 Task: Type the formula "a= r - Rf - ß(Rm - Rf)" after the text "formula:-".
Action: Mouse moved to (134, 72)
Screenshot: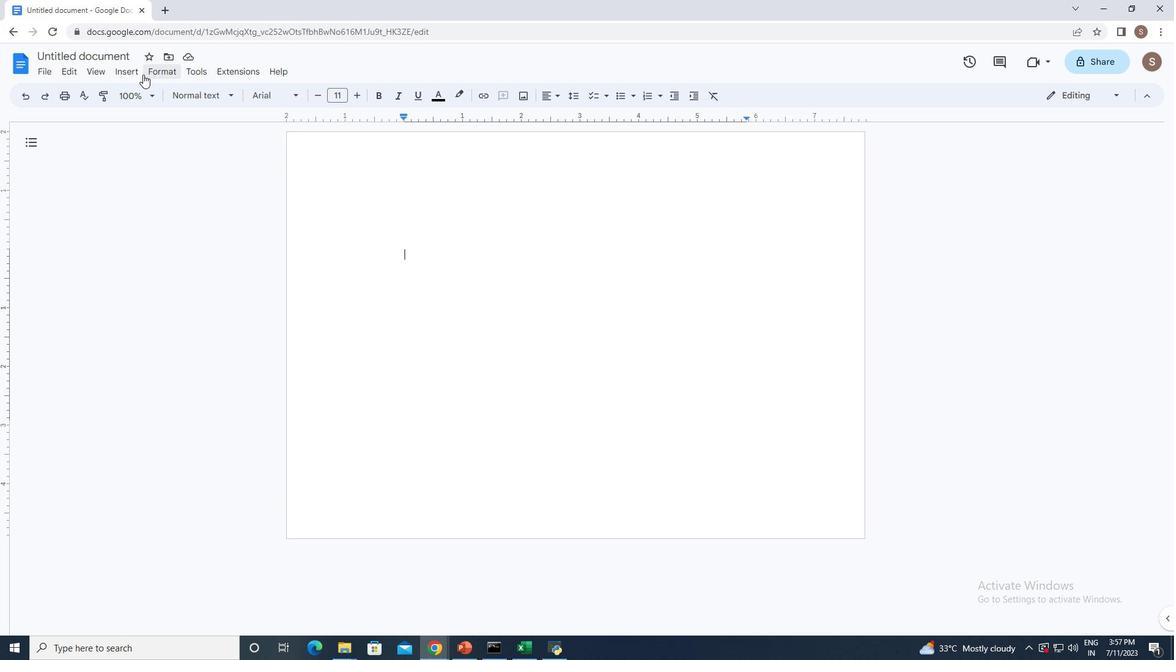 
Action: Mouse pressed left at (134, 72)
Screenshot: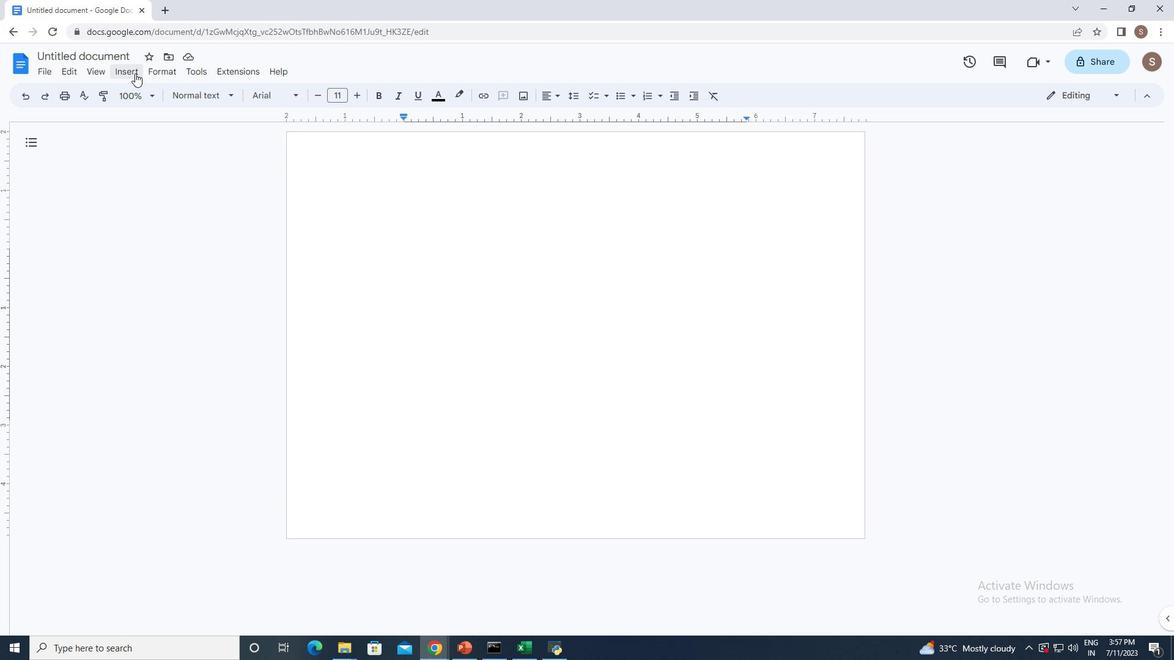 
Action: Mouse moved to (170, 324)
Screenshot: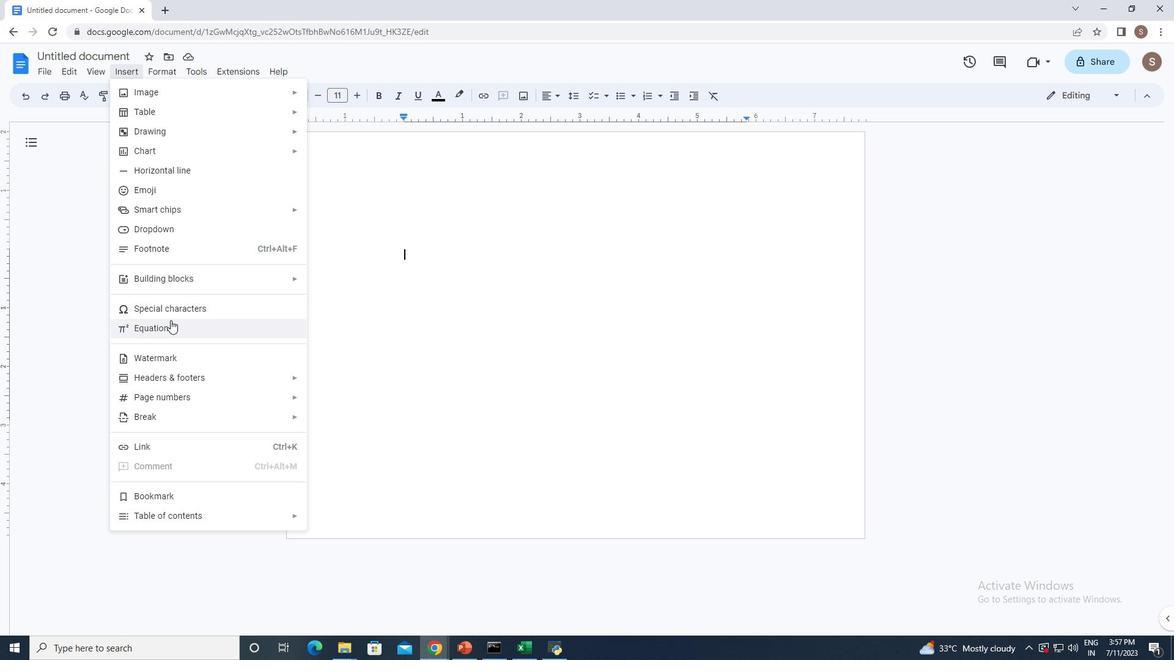 
Action: Mouse pressed left at (170, 324)
Screenshot: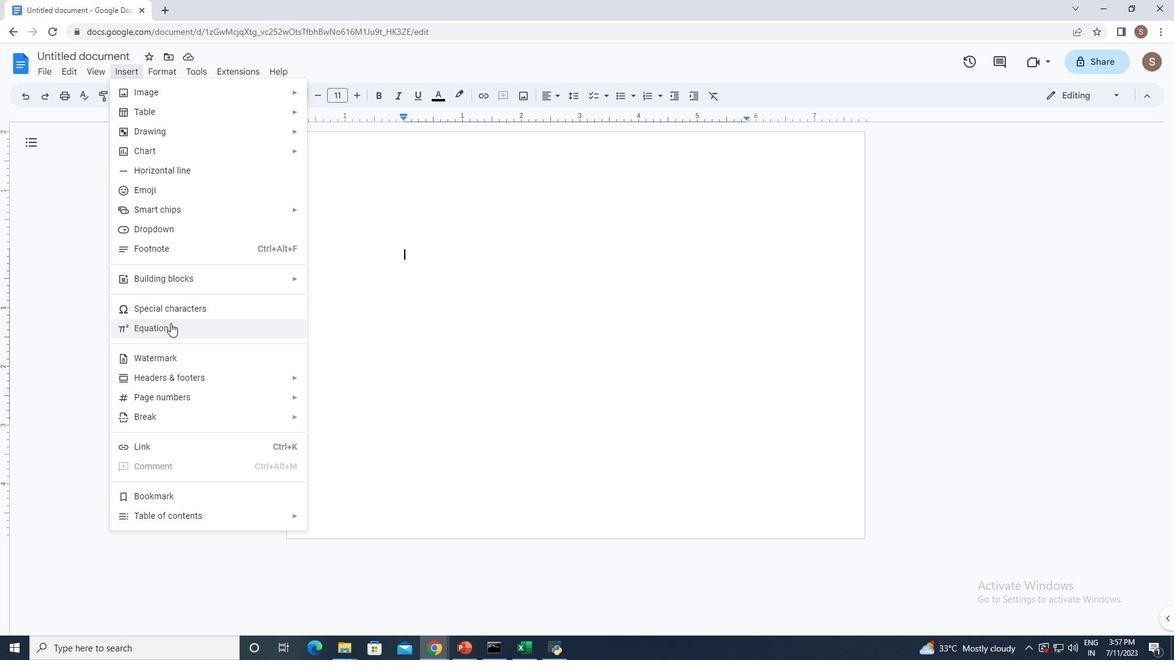 
Action: Key pressed a=r-<Key.shift>Rf-
Screenshot: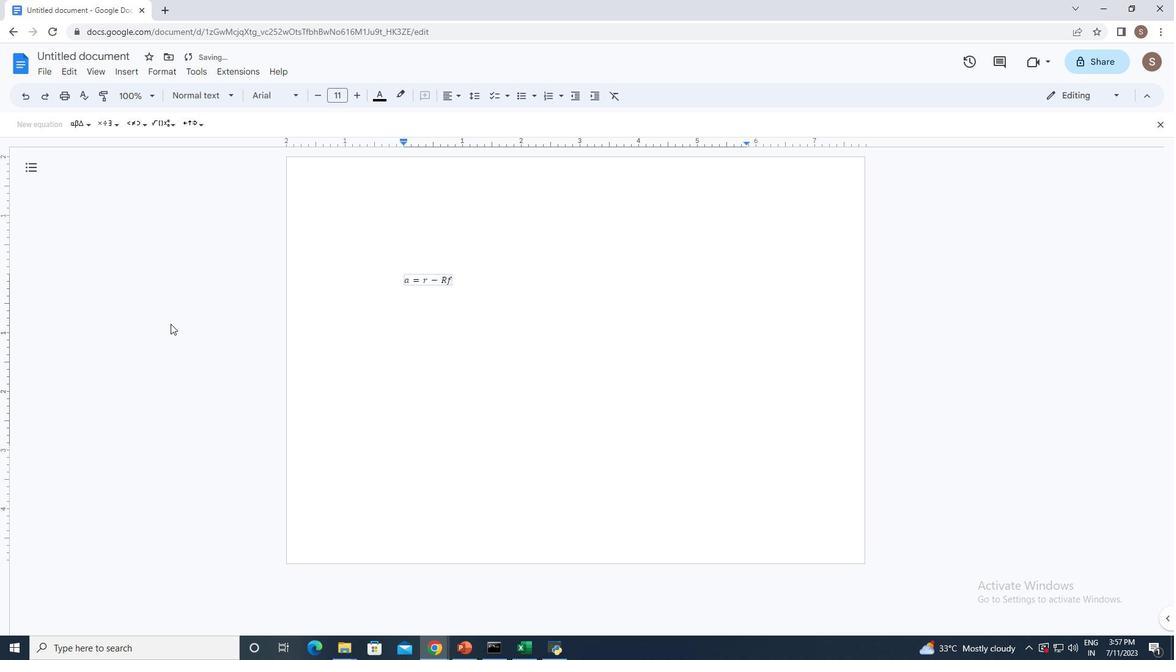 
Action: Mouse moved to (93, 120)
Screenshot: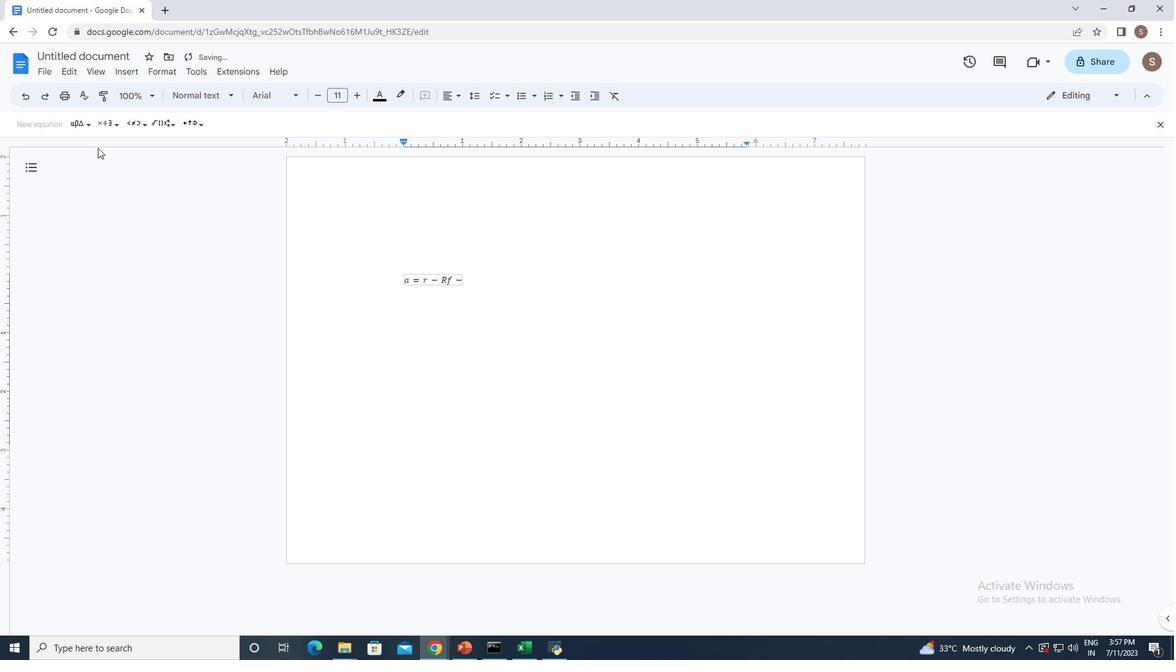 
Action: Mouse pressed left at (93, 120)
Screenshot: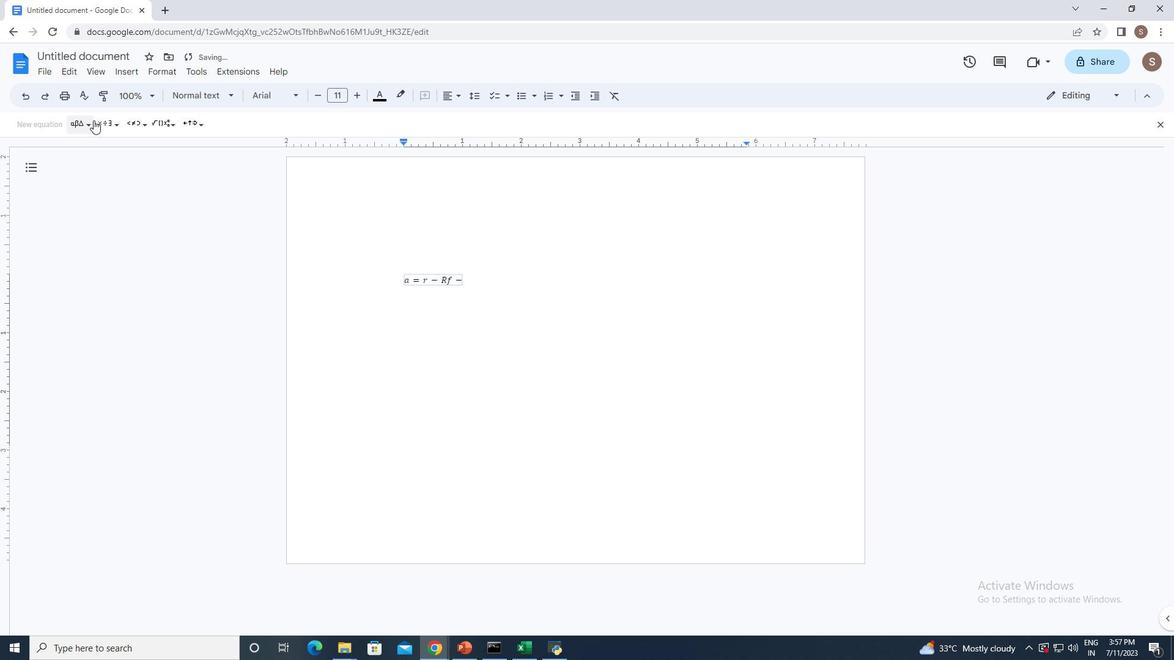 
Action: Mouse moved to (89, 144)
Screenshot: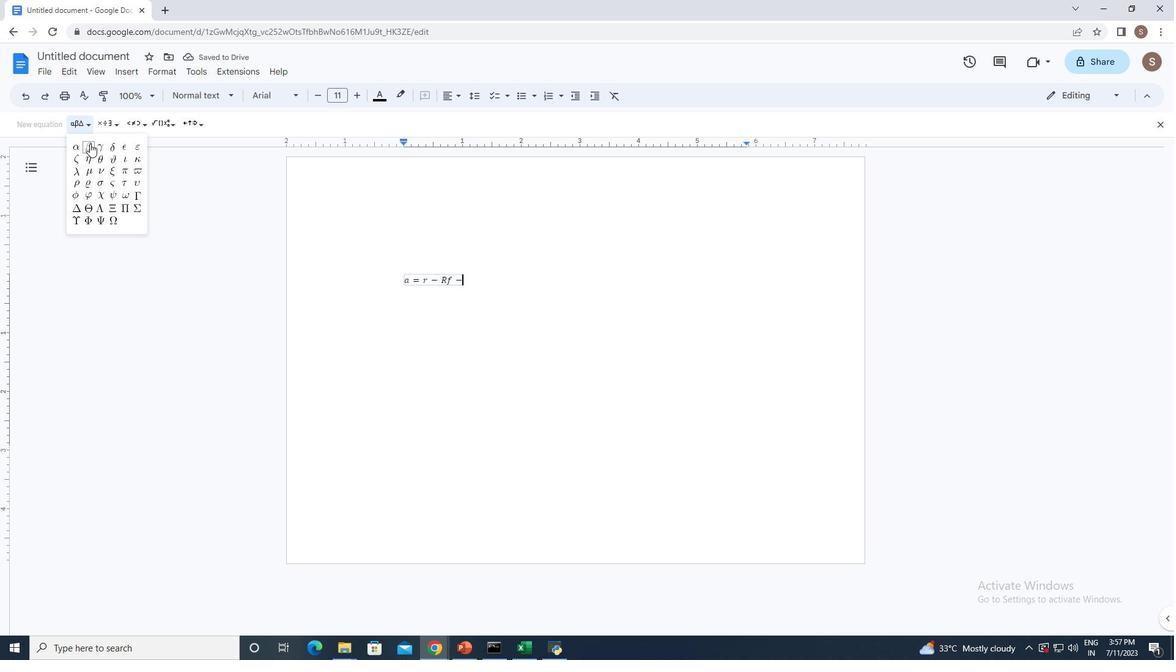 
Action: Mouse pressed left at (89, 144)
Screenshot: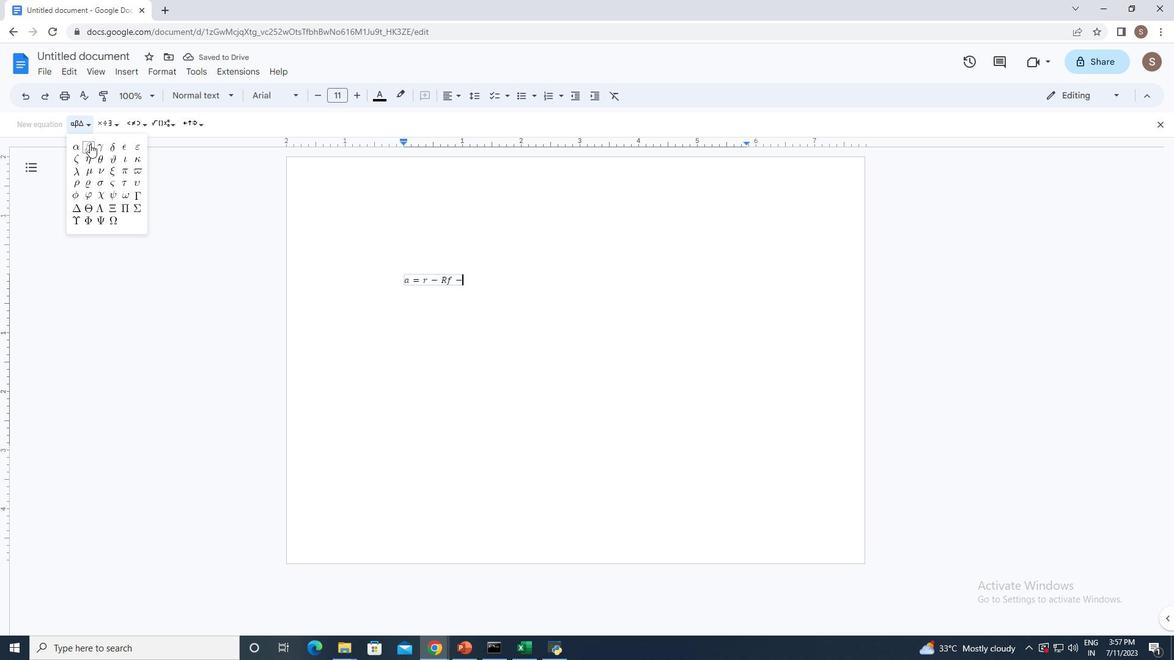 
Action: Mouse moved to (427, 305)
Screenshot: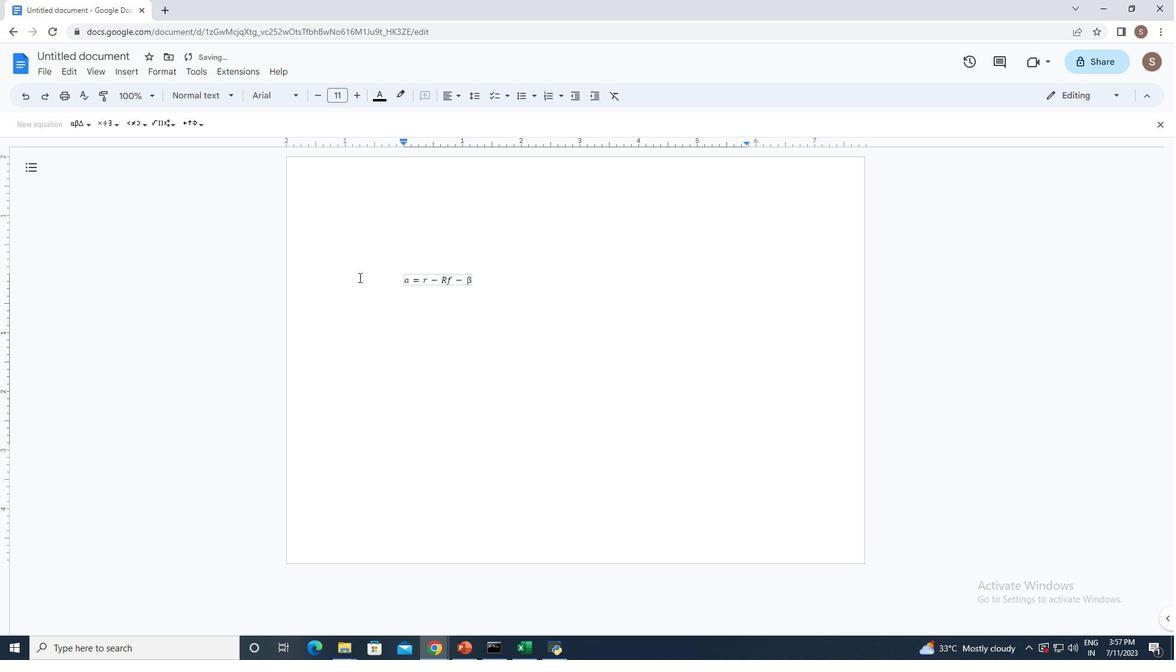 
Action: Key pressed <Key.shift_r>(<Key.shift>Rm-<Key.shift>Rf<Key.shift_r>)
Screenshot: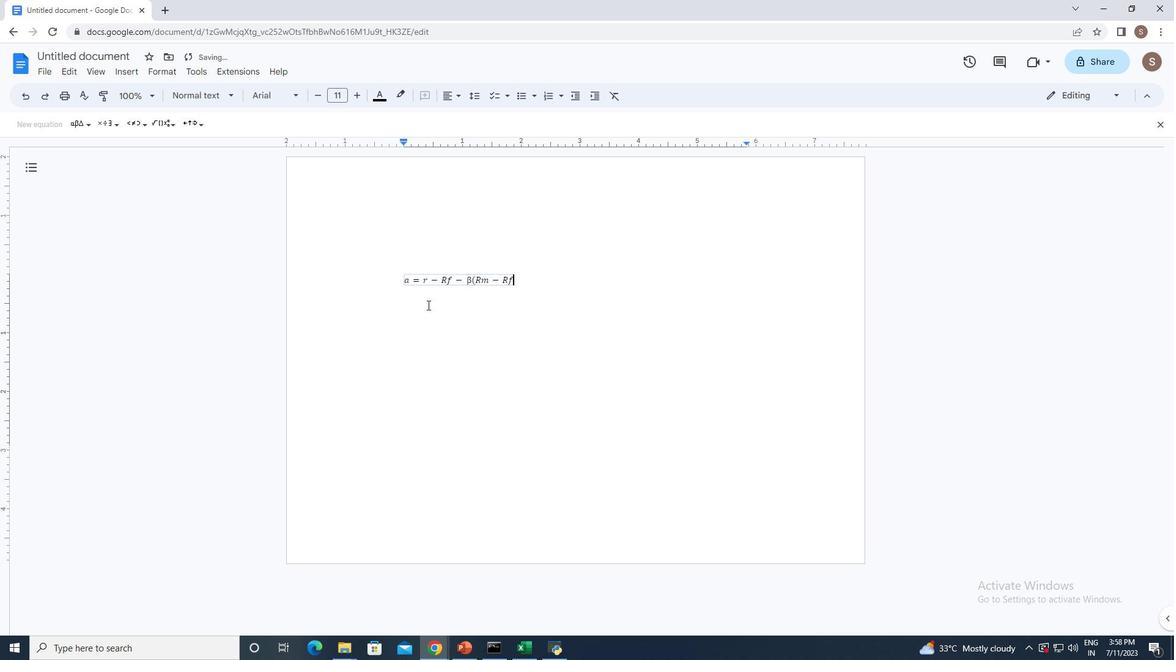 
Action: Mouse moved to (462, 332)
Screenshot: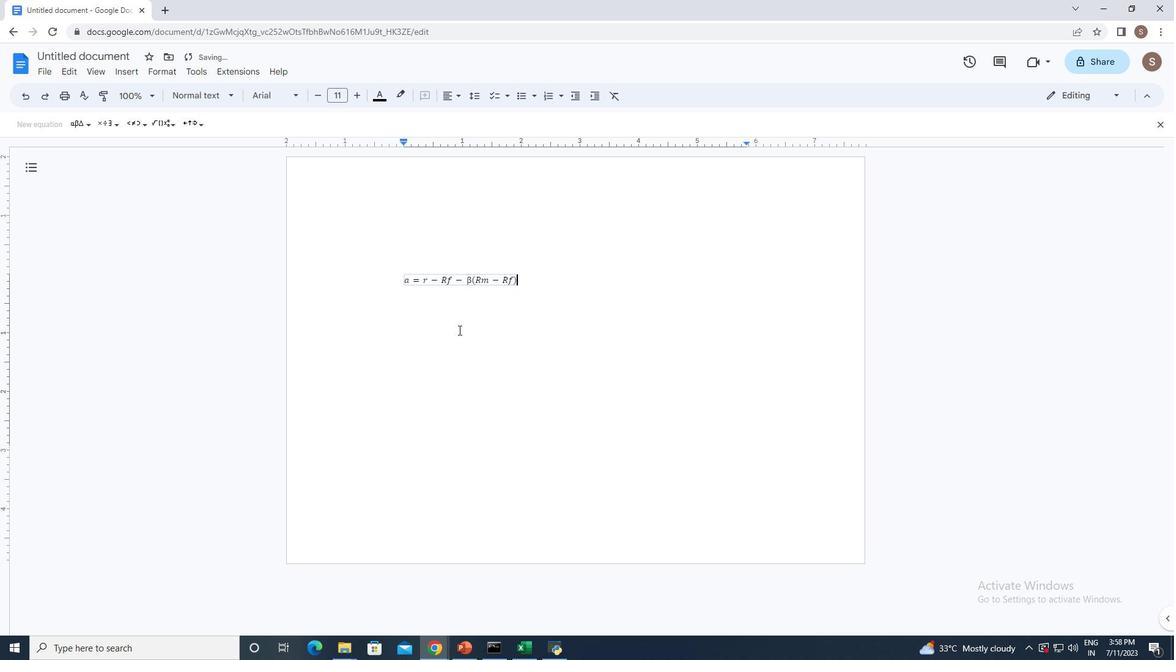
Action: Mouse pressed left at (462, 332)
Screenshot: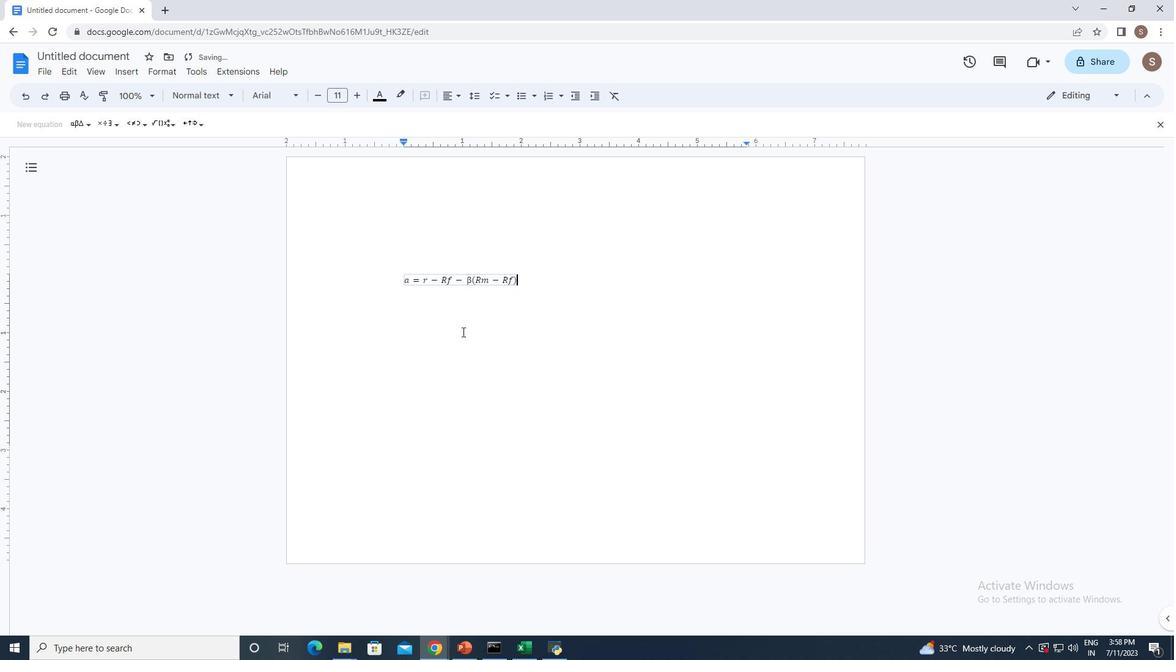 
